 Task: Select the UTC Time as time zone for the schedule.
Action: Mouse moved to (444, 140)
Screenshot: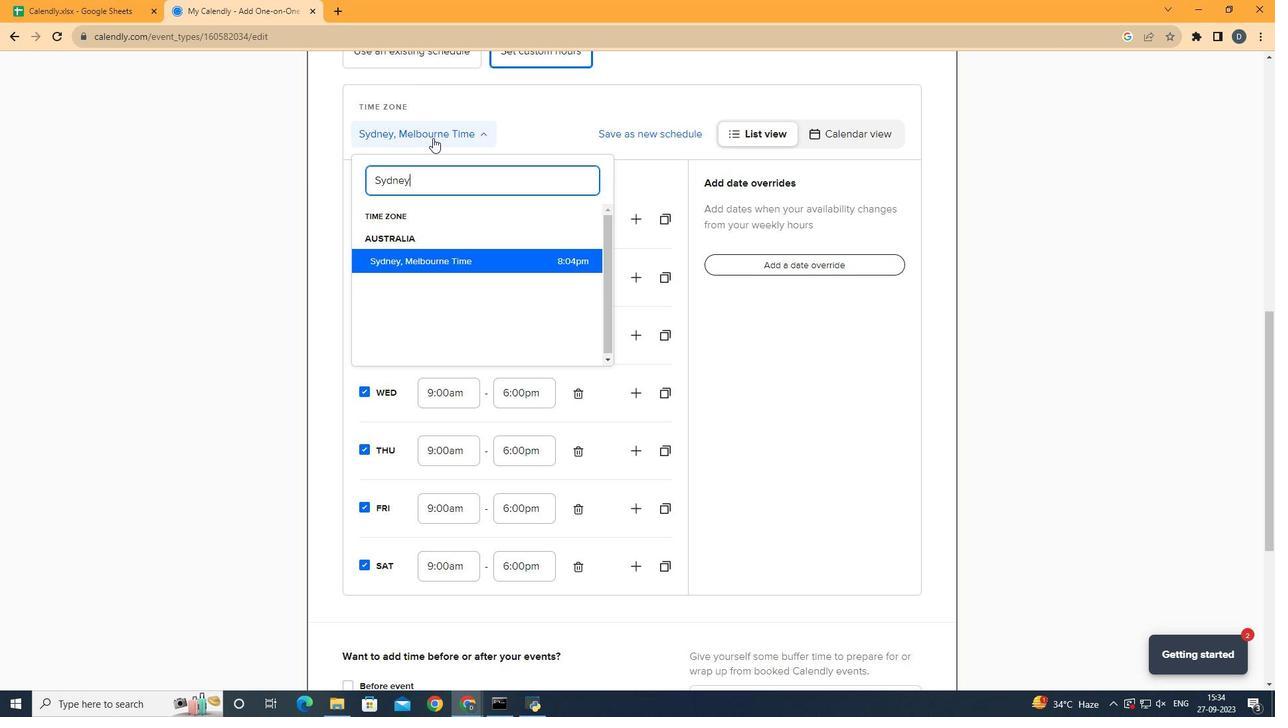 
Action: Mouse pressed left at (444, 140)
Screenshot: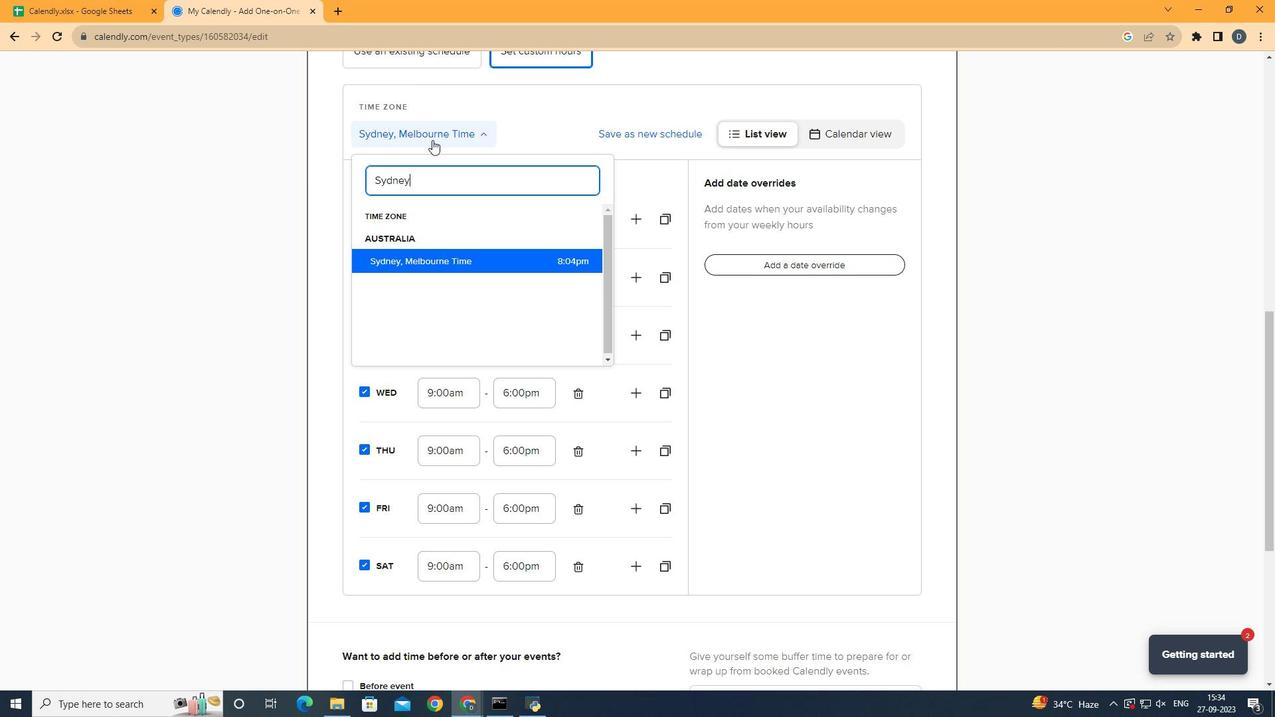 
Action: Mouse moved to (433, 187)
Screenshot: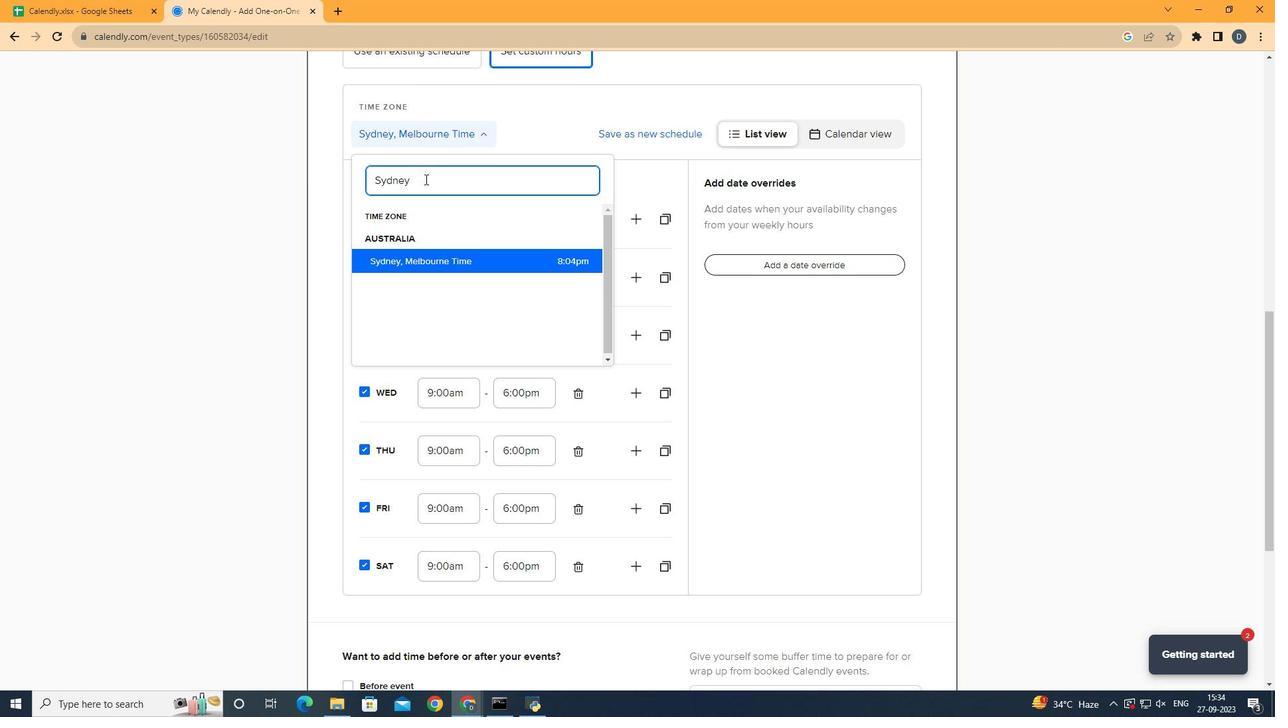 
Action: Mouse pressed left at (433, 187)
Screenshot: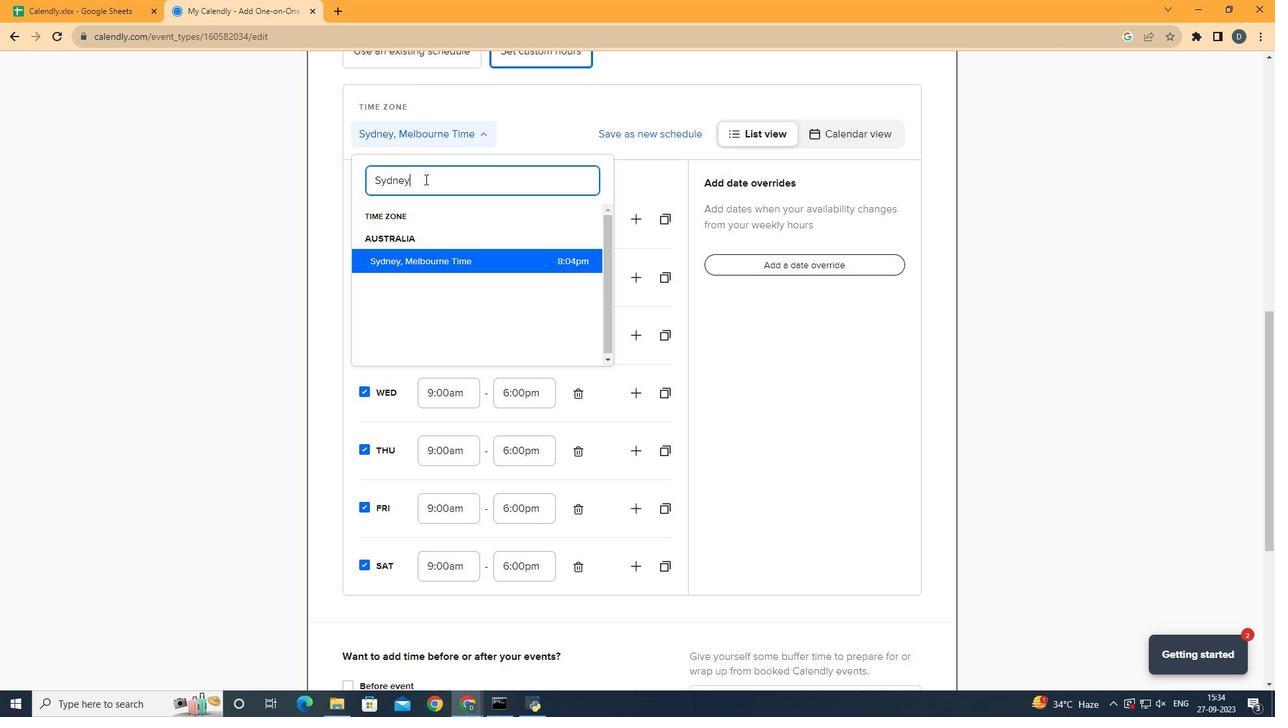 
Action: Key pressed <Key.backspace><Key.backspace><Key.backspace><Key.backspace><Key.backspace><Key.backspace><Key.backspace><Key.backspace><Key.backspace><Key.backspace><Key.backspace><Key.backspace><Key.backspace><Key.backspace><Key.backspace><Key.backspace><Key.backspace><Key.backspace><Key.shift><Key.shift><Key.shift>UTC
Screenshot: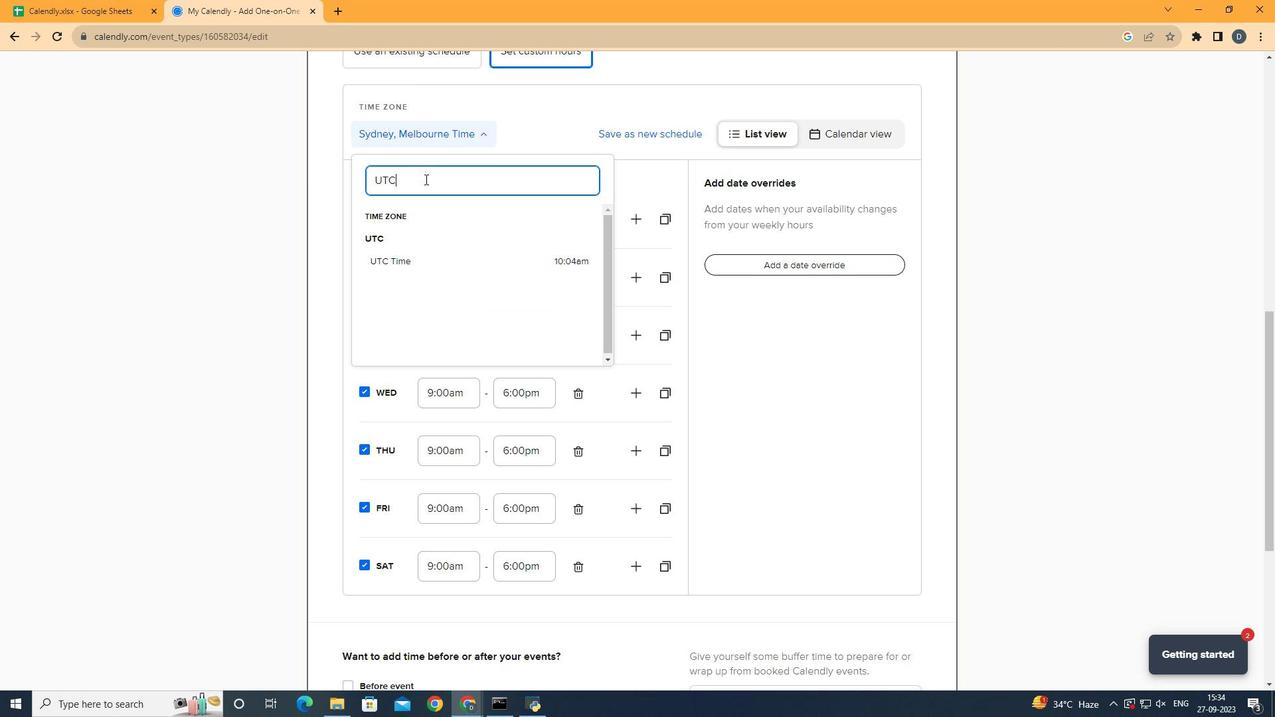 
Action: Mouse moved to (437, 269)
Screenshot: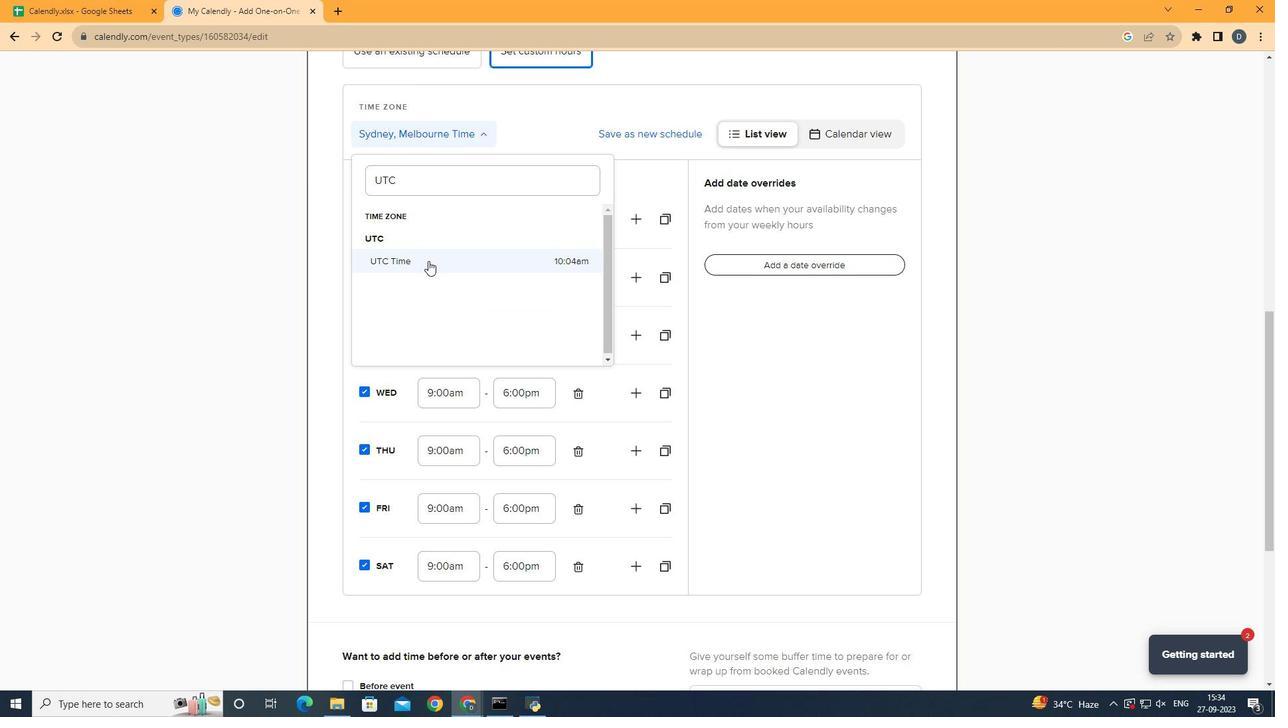 
Action: Mouse pressed left at (437, 269)
Screenshot: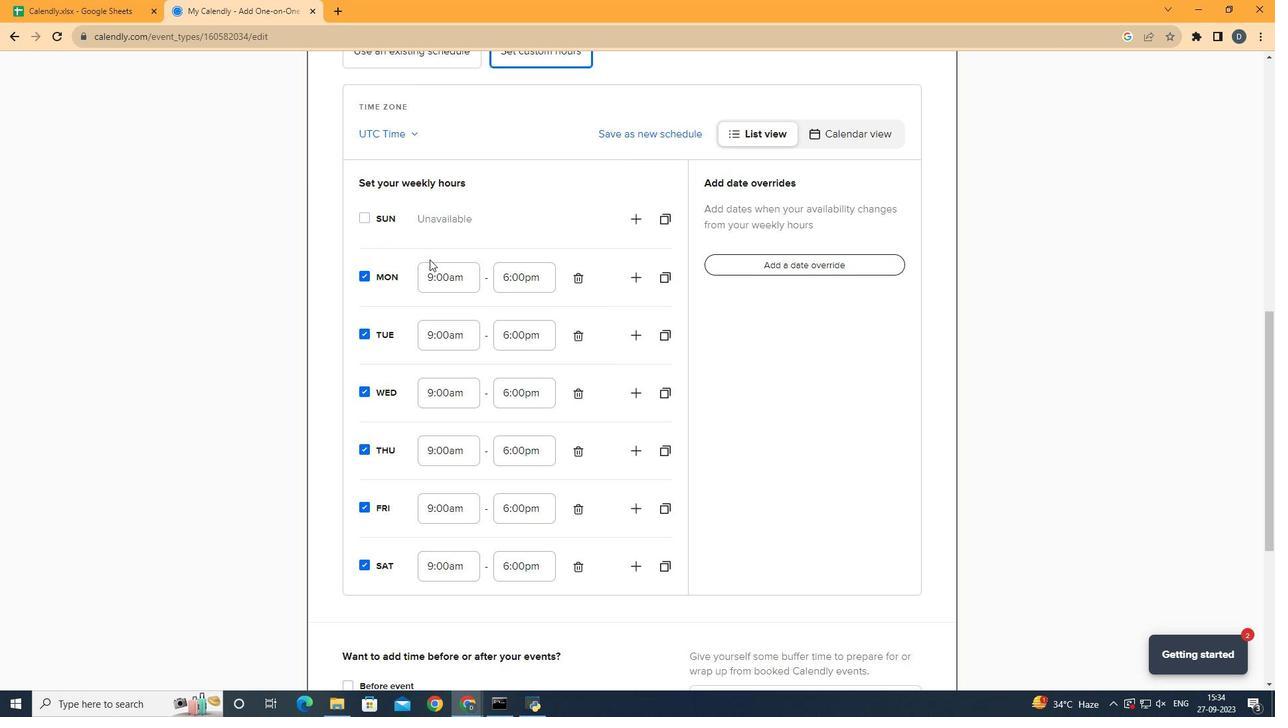 
Action: Mouse moved to (575, 170)
Screenshot: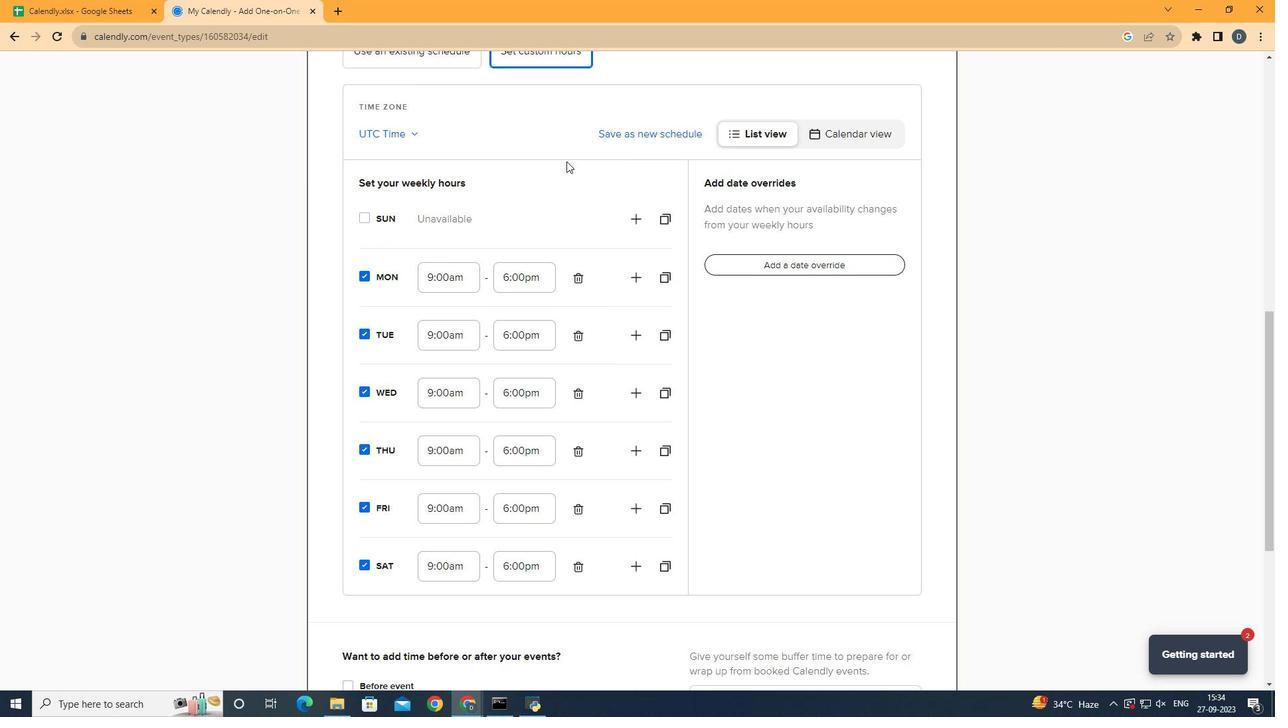 
